 Task: Reply to email with the signature Danielle Scott with the subject 'Request for payment' from softage.1@softage.net with the message 'Would it be possible to have a project update meeting with all stakeholders next week?'
Action: Mouse moved to (937, 242)
Screenshot: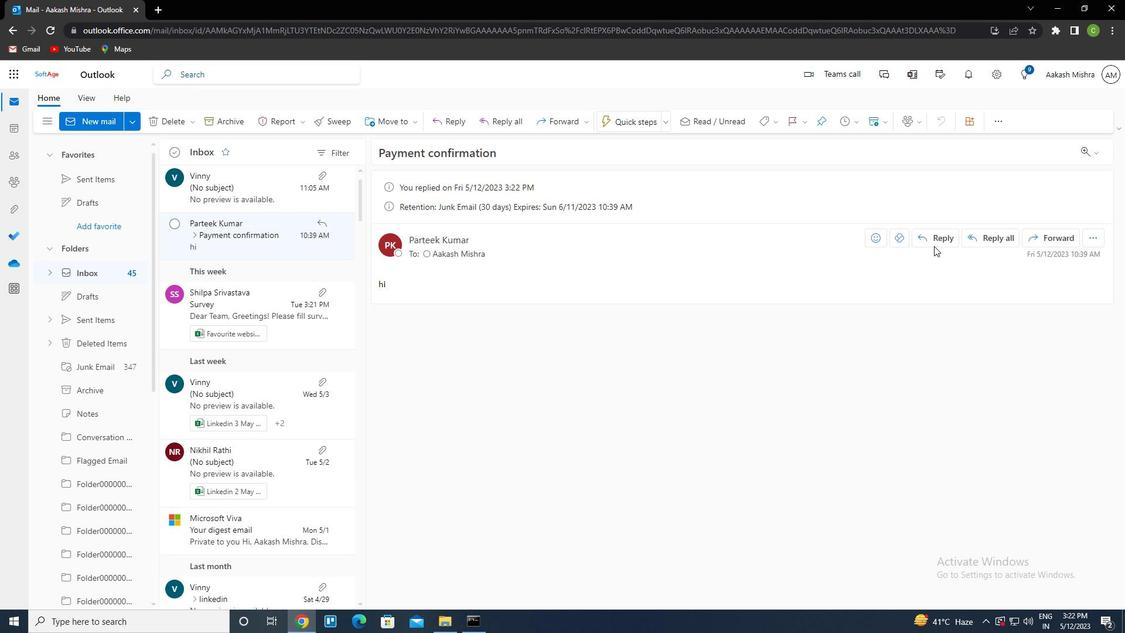 
Action: Mouse pressed left at (937, 242)
Screenshot: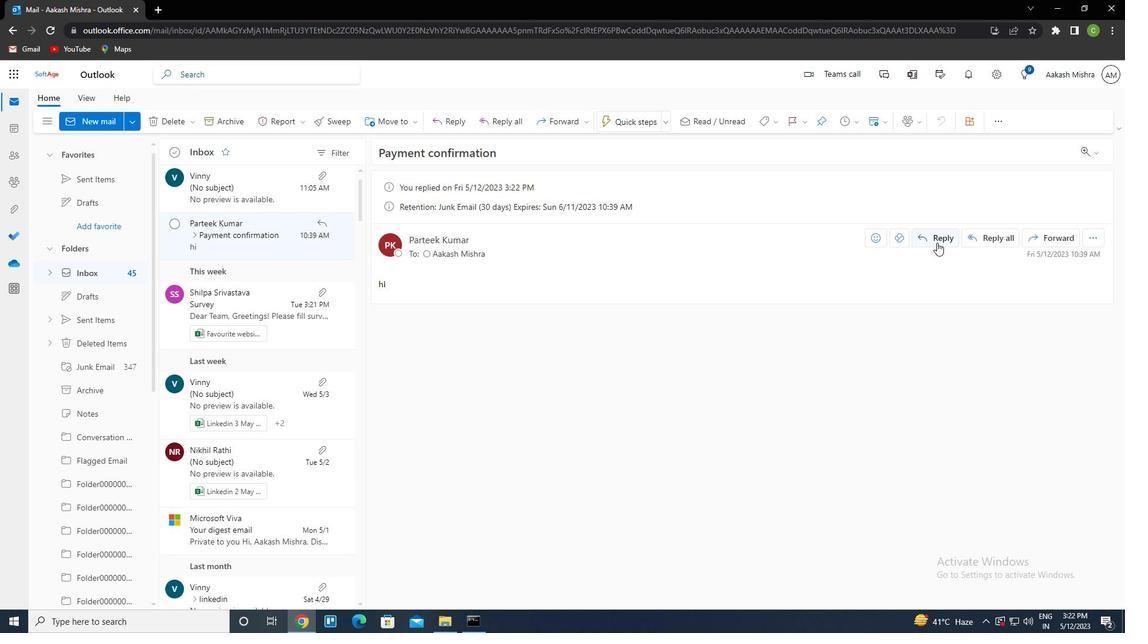 
Action: Mouse moved to (758, 124)
Screenshot: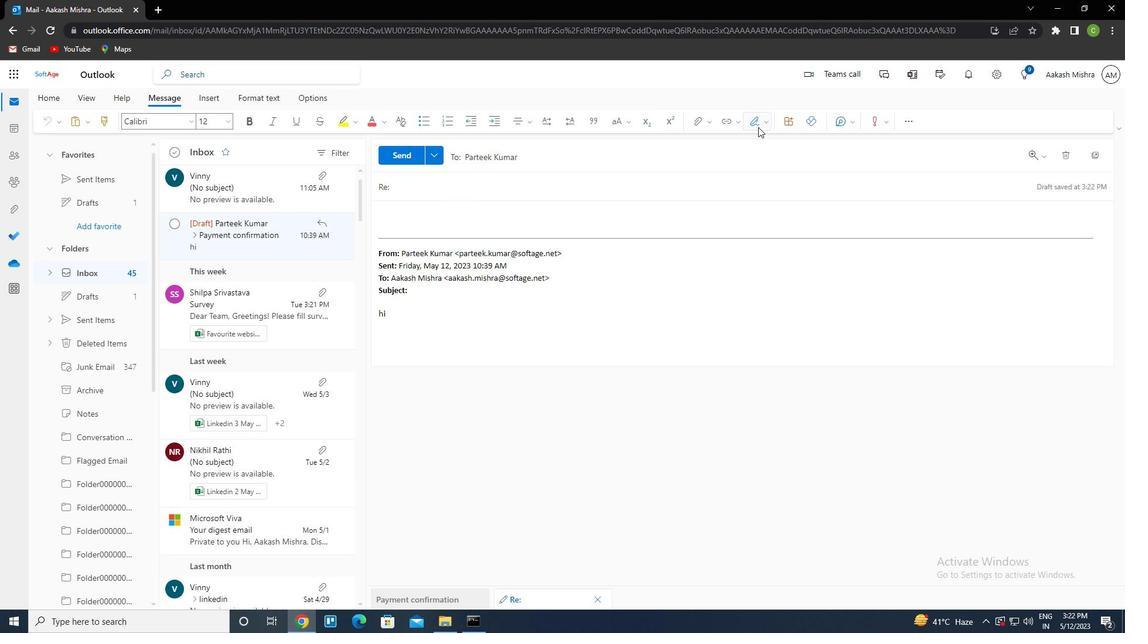 
Action: Mouse pressed left at (758, 124)
Screenshot: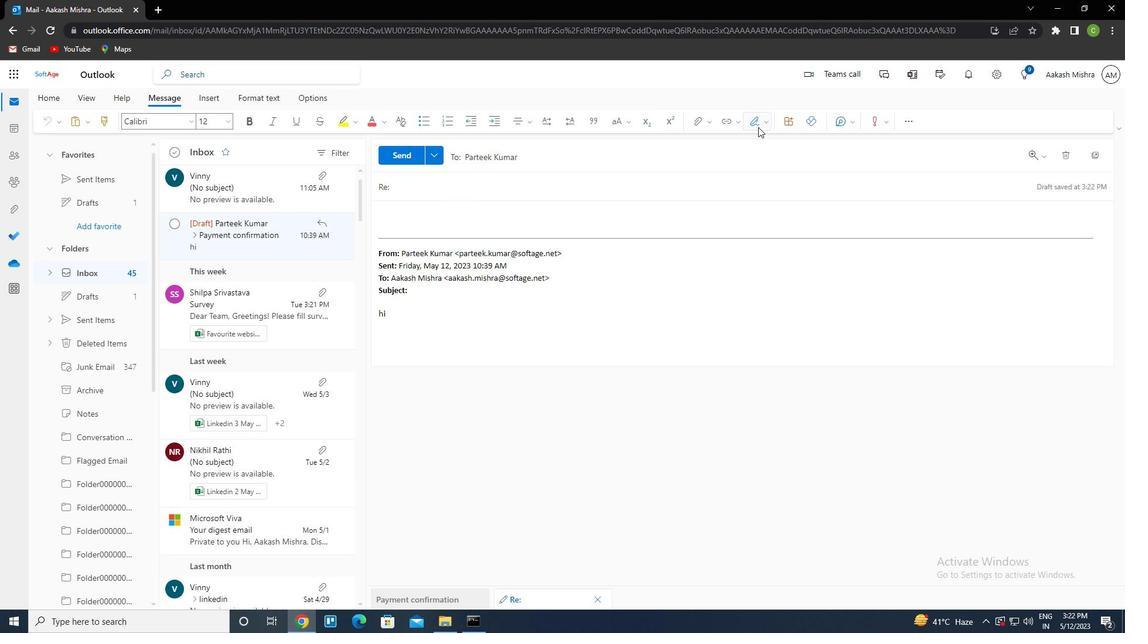 
Action: Mouse moved to (752, 171)
Screenshot: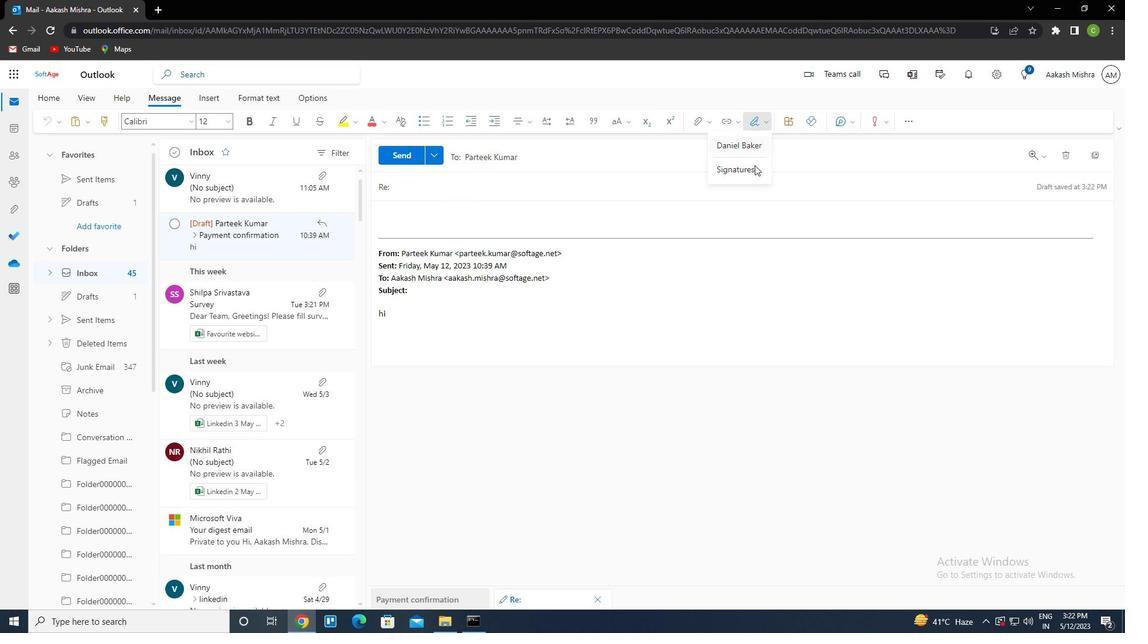 
Action: Mouse pressed left at (752, 171)
Screenshot: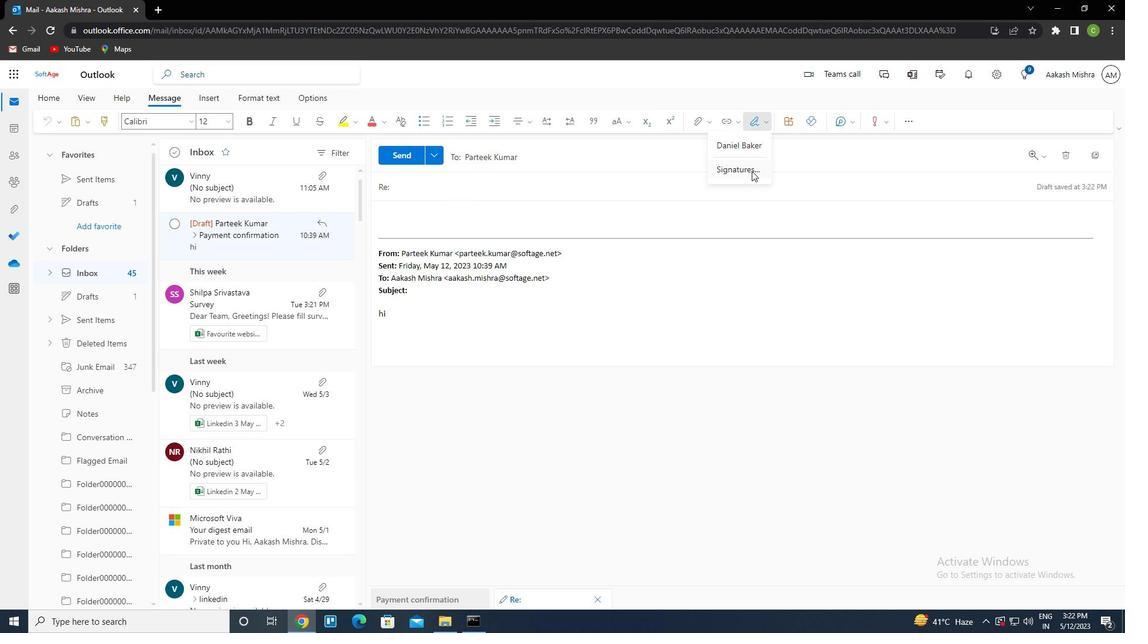
Action: Mouse moved to (800, 211)
Screenshot: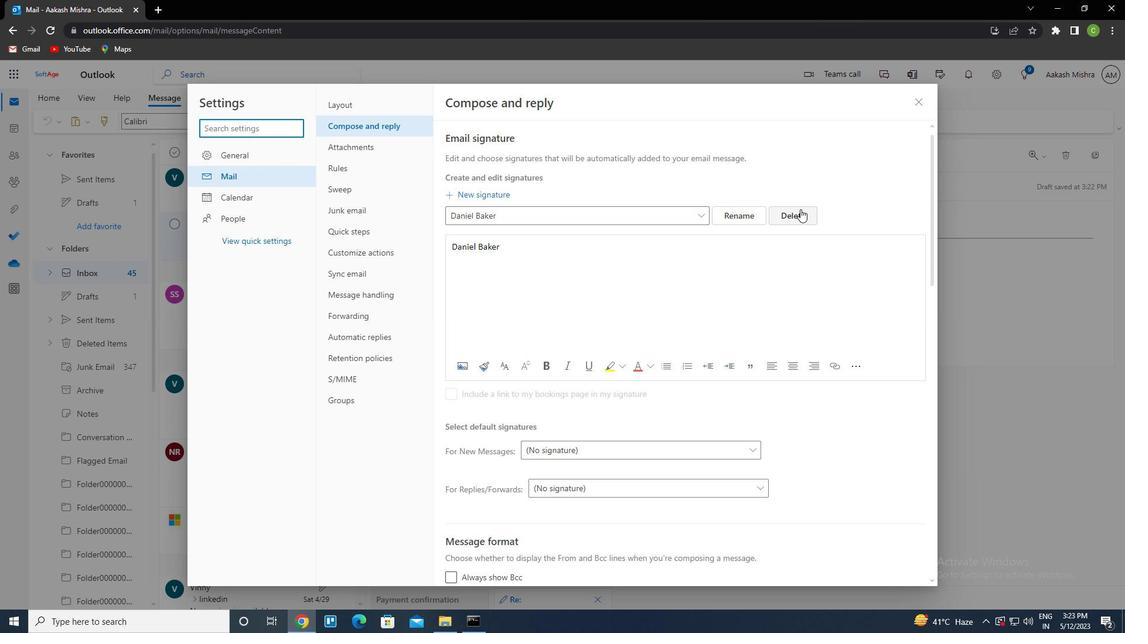 
Action: Mouse pressed left at (800, 211)
Screenshot: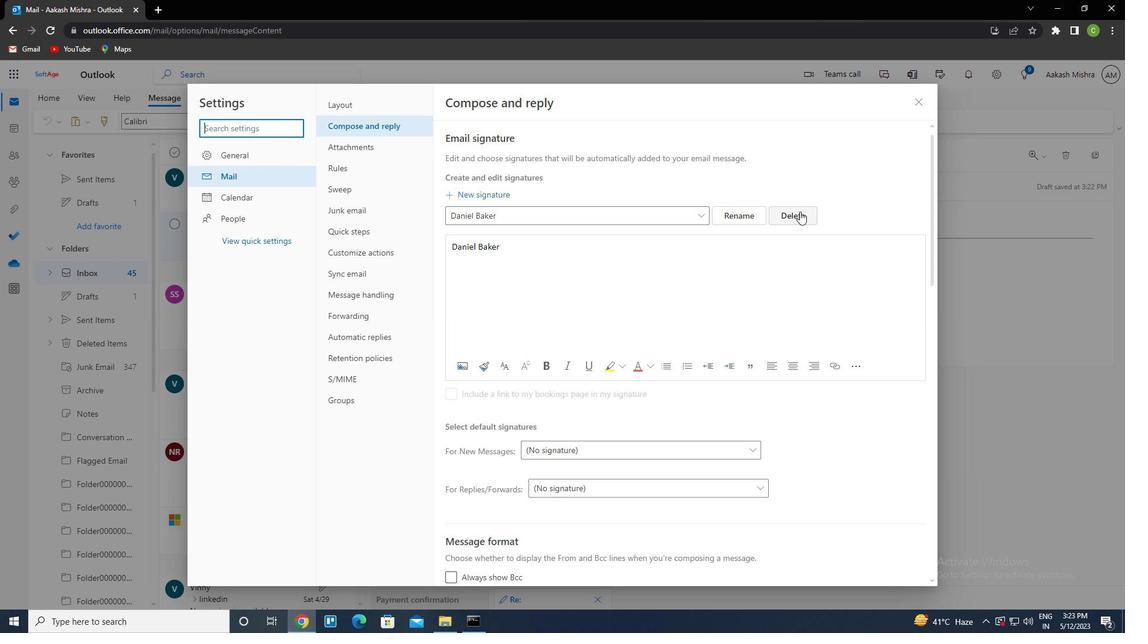 
Action: Mouse moved to (558, 216)
Screenshot: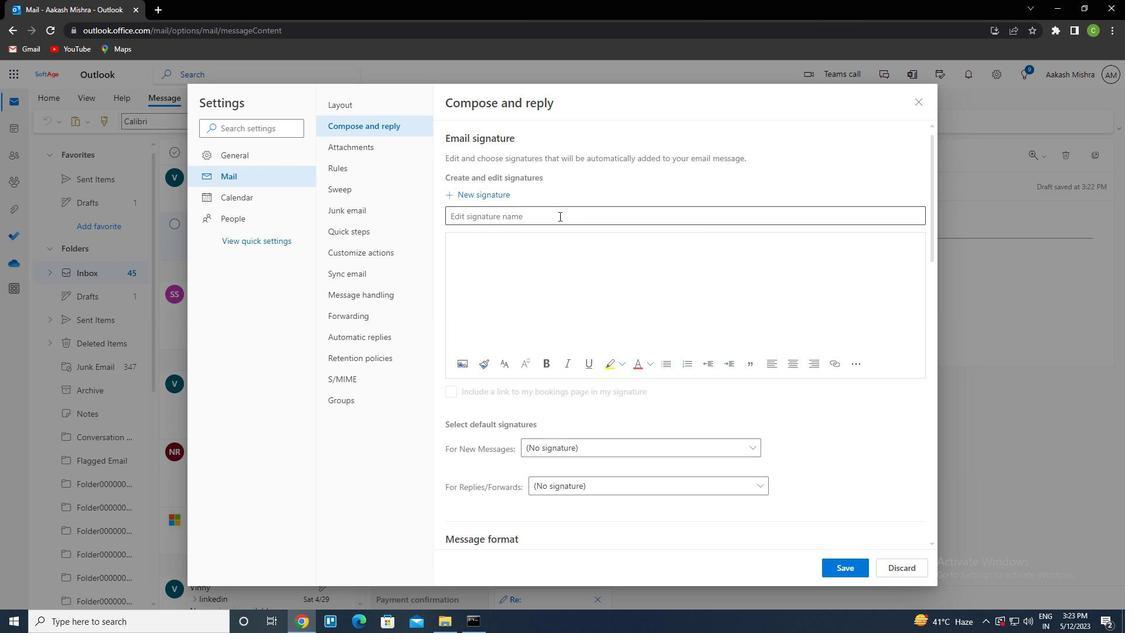
Action: Mouse pressed left at (558, 216)
Screenshot: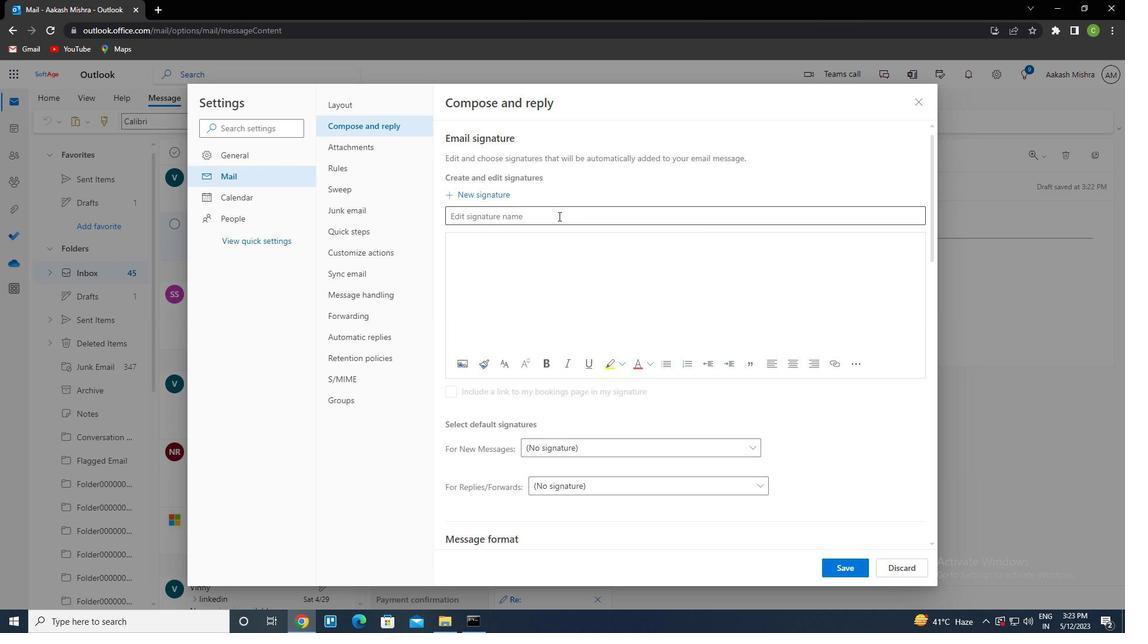 
Action: Key pressed <Key.caps_lock>d<Key.caps_lock>aniel<Key.space><Key.backspace><Key.backspace>lle<Key.space><Key.caps_lock>s<Key.caps_lock>cott<Key.tab><Key.caps_lock>d<Key.caps_lock>anielle<Key.space><Key.caps_lock>s<Key.caps_lock>coot<Key.backspace><Key.backspace>tt
Screenshot: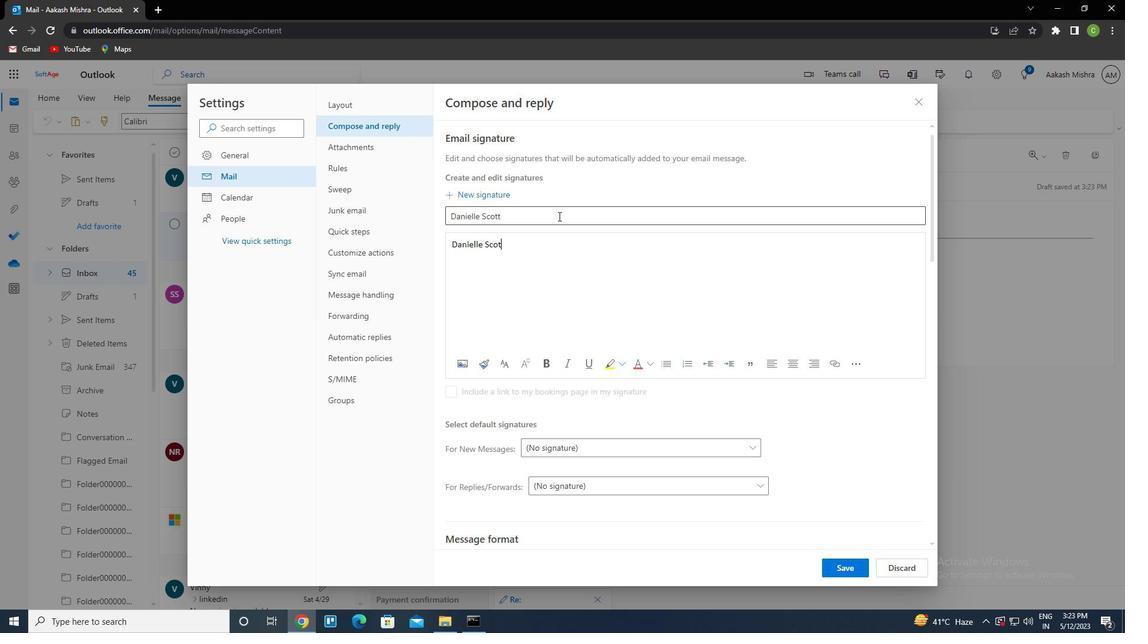 
Action: Mouse moved to (862, 571)
Screenshot: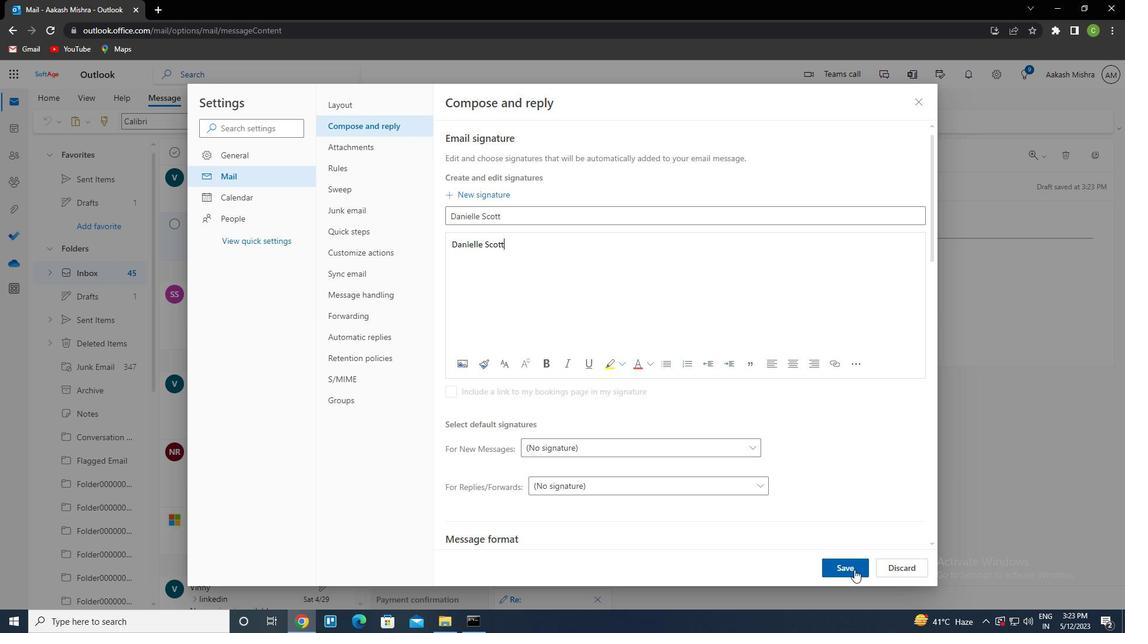 
Action: Mouse pressed left at (862, 571)
Screenshot: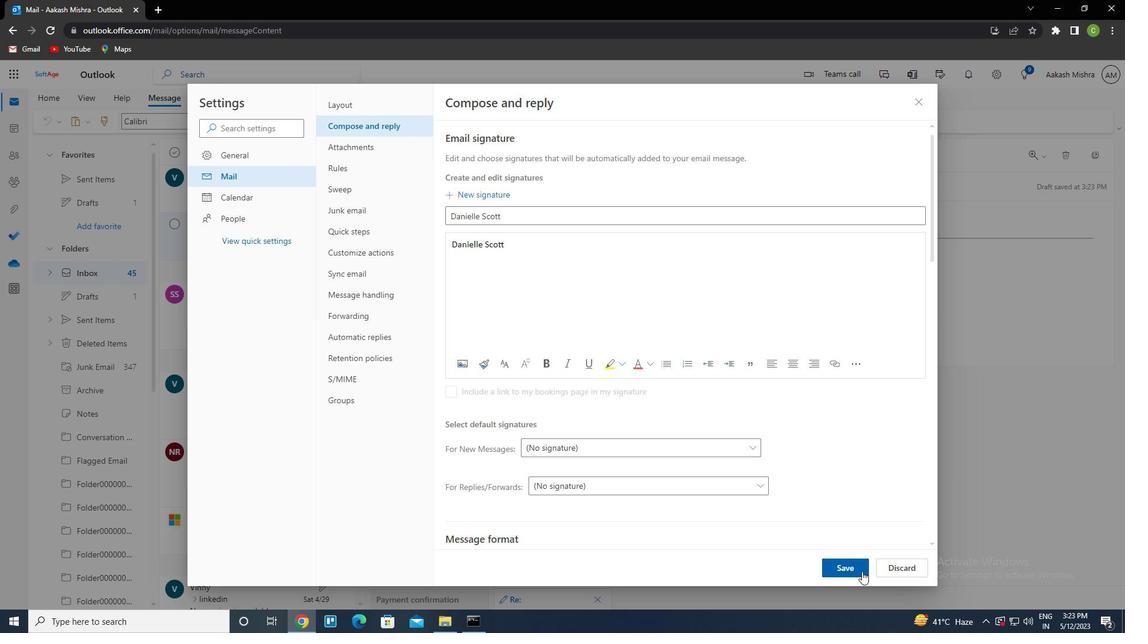 
Action: Mouse moved to (916, 97)
Screenshot: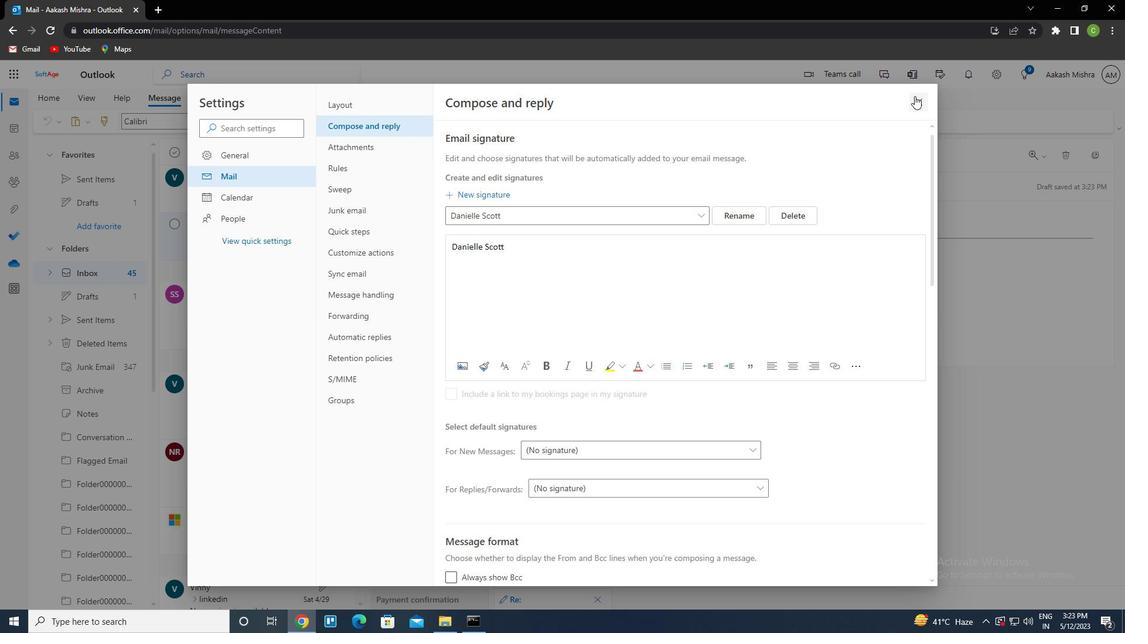 
Action: Mouse pressed left at (916, 97)
Screenshot: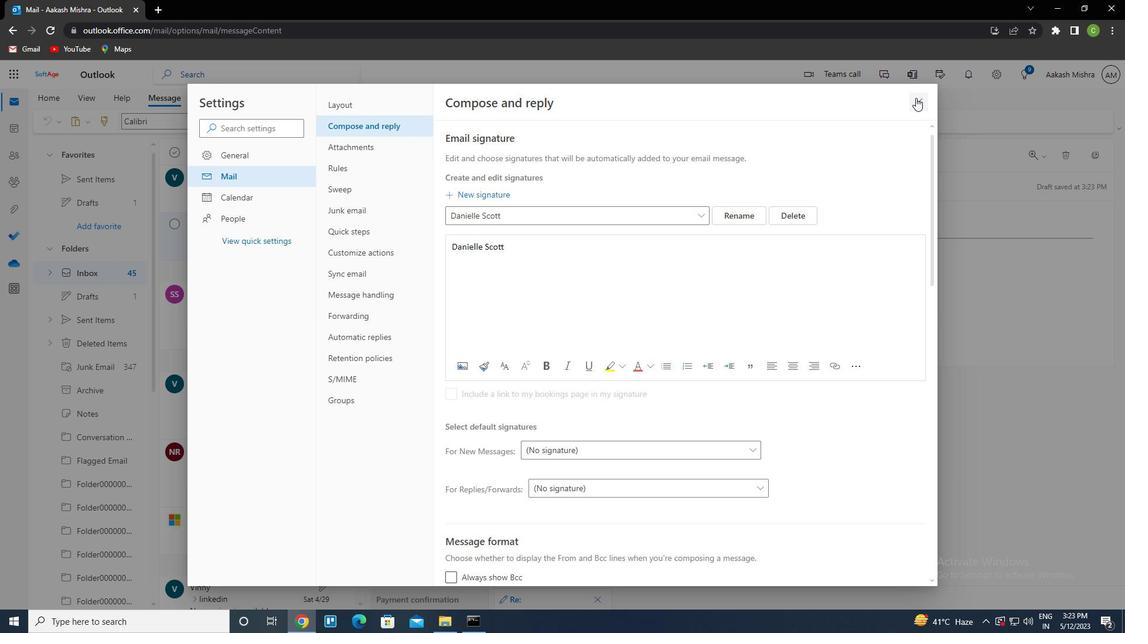 
Action: Mouse moved to (419, 188)
Screenshot: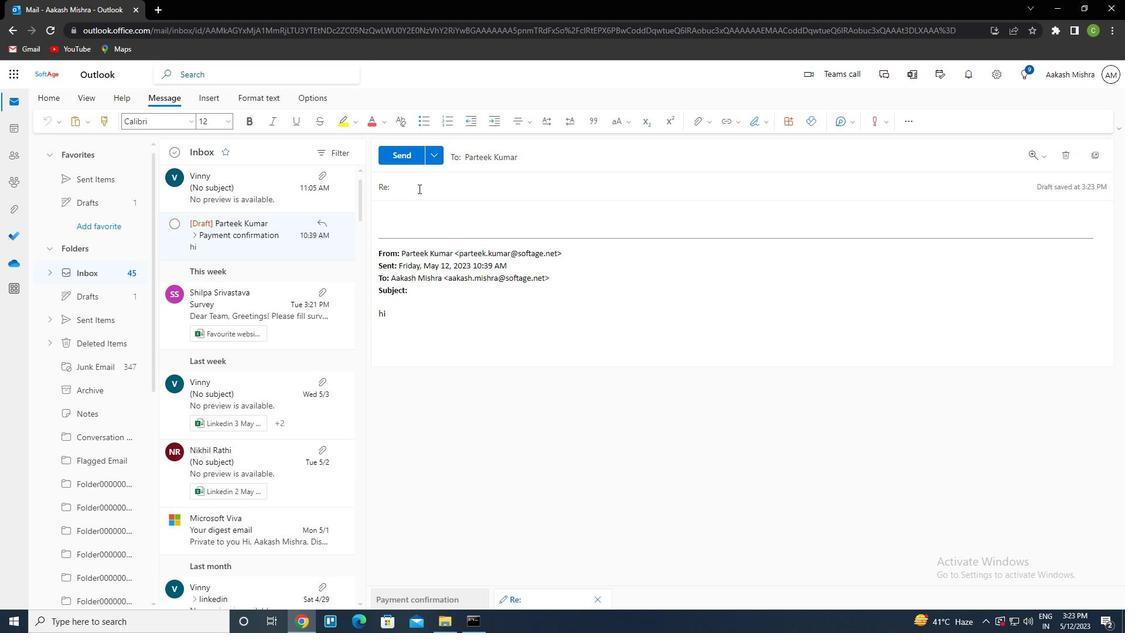 
Action: Mouse pressed left at (419, 188)
Screenshot: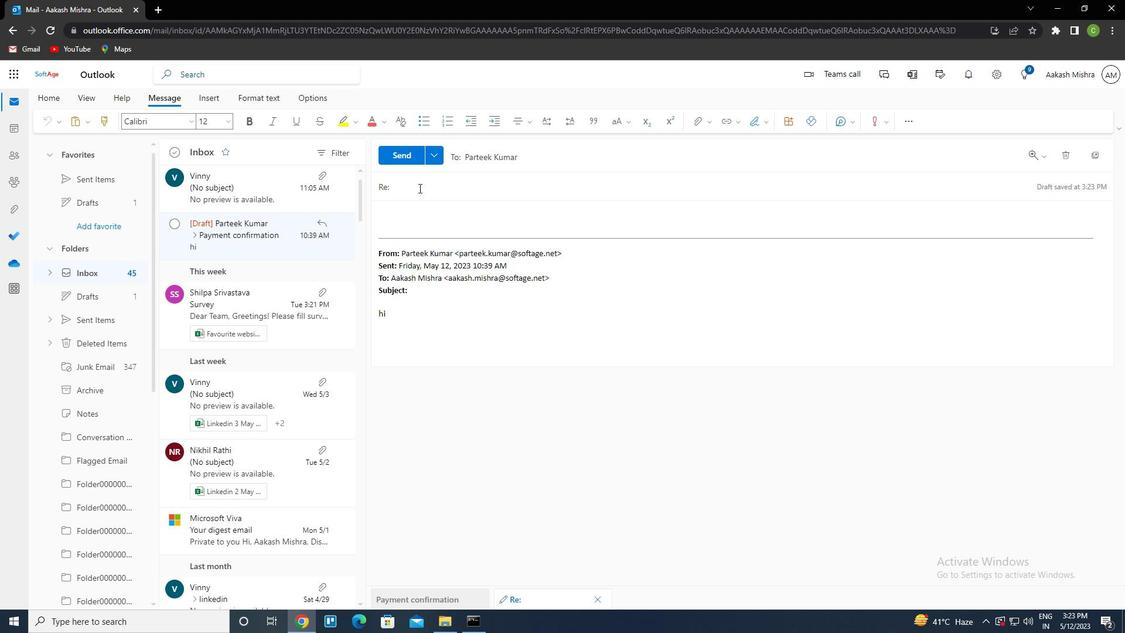 
Action: Key pressed <Key.caps_lock>r<Key.caps_lock>equest<Key.space>for<Key.space>payment<Key.tab><Key.caps_lock>w<Key.caps_lock>ould<Key.space>it<Key.space>be<Key.space>posso<Key.backspace>ible<Key.space>to<Key.space>hae<Key.backspace>ve<Key.space>a<Key.space>r<Key.backspace>project<Key.space>update<Key.space>meeting<Key.space>with<Key.space>all<Key.space>stakeholders<Key.space>next<Key.space>week
Screenshot: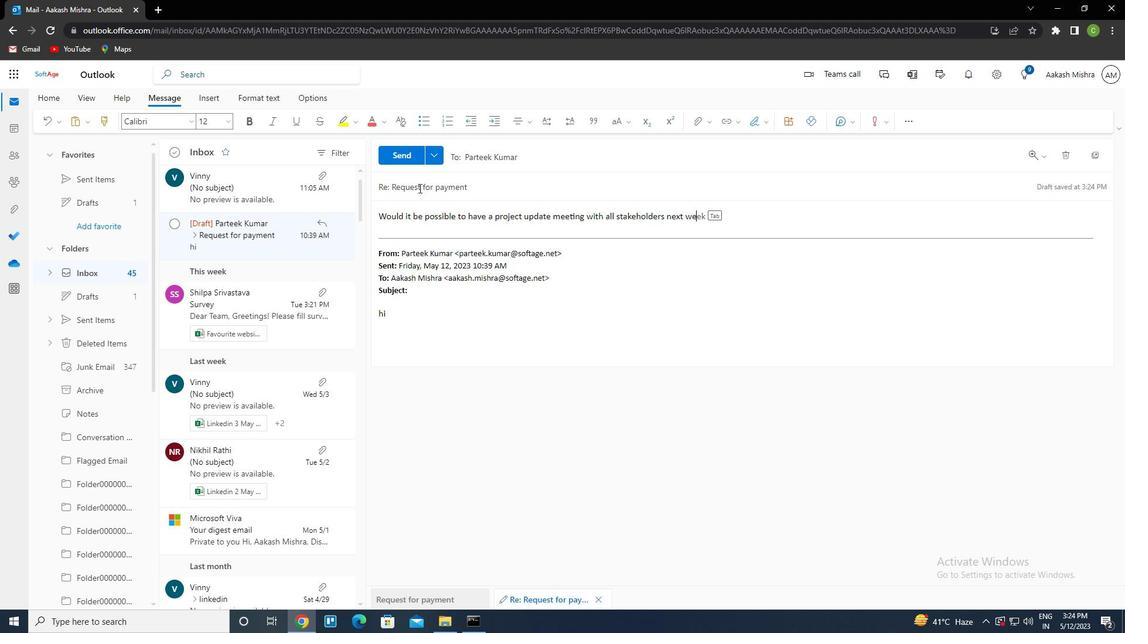 
Action: Mouse moved to (762, 112)
Screenshot: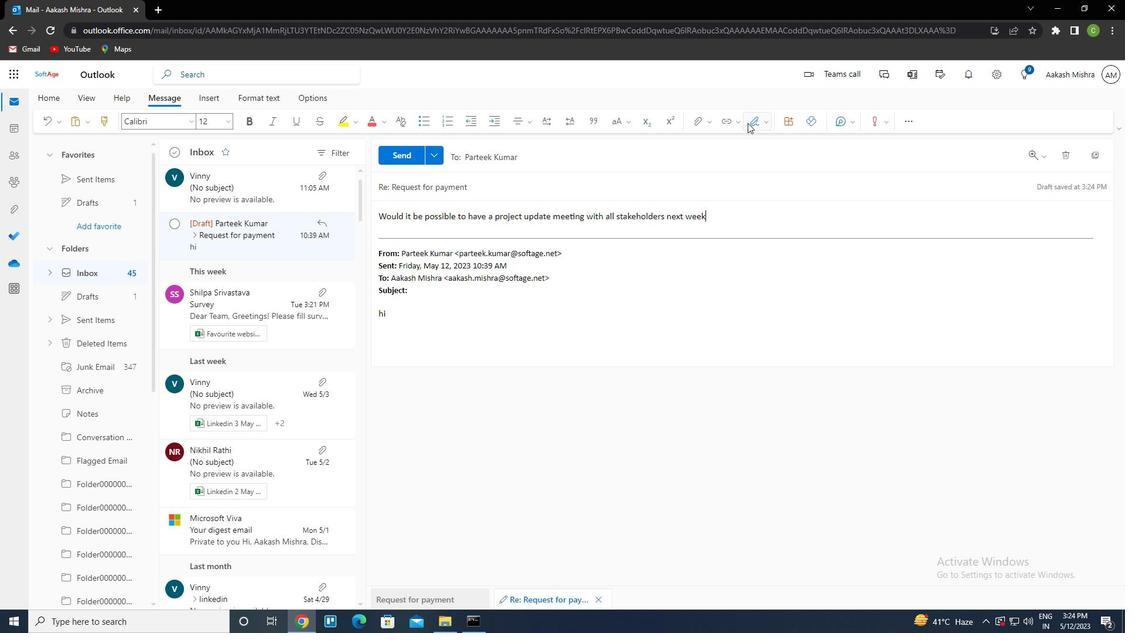 
Action: Mouse pressed left at (762, 112)
Screenshot: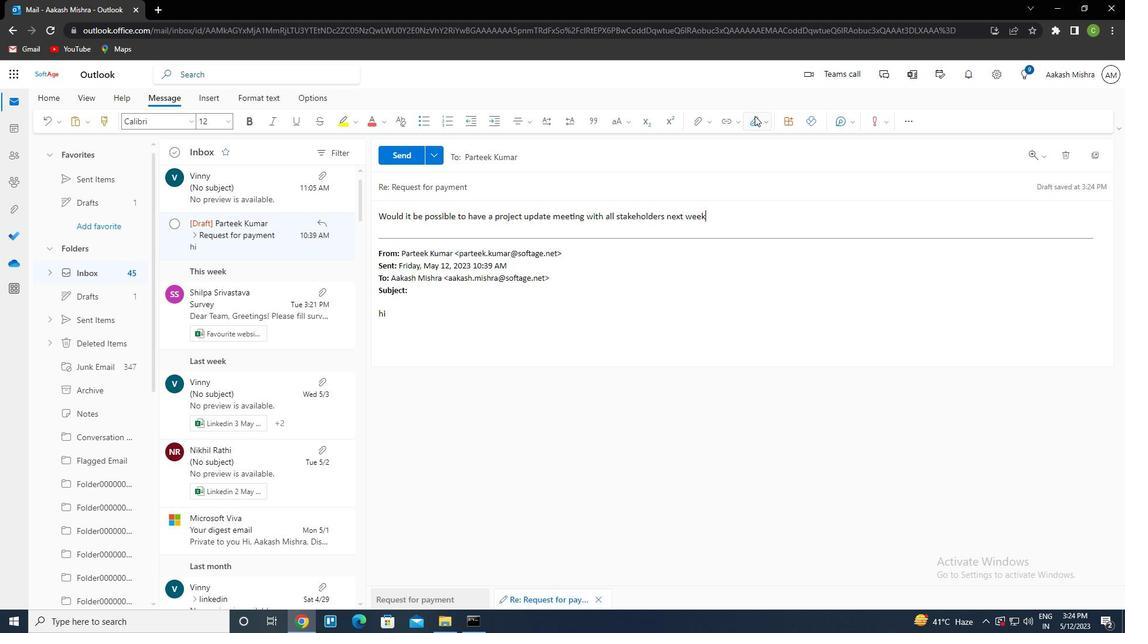 
Action: Mouse moved to (742, 147)
Screenshot: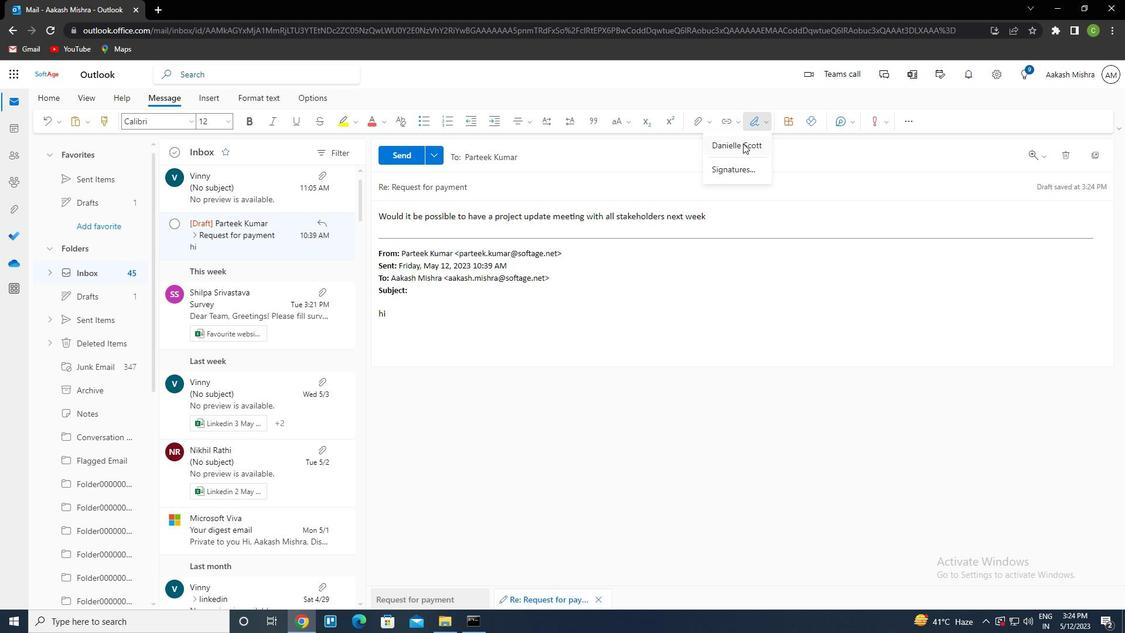 
Action: Mouse pressed left at (742, 147)
Screenshot: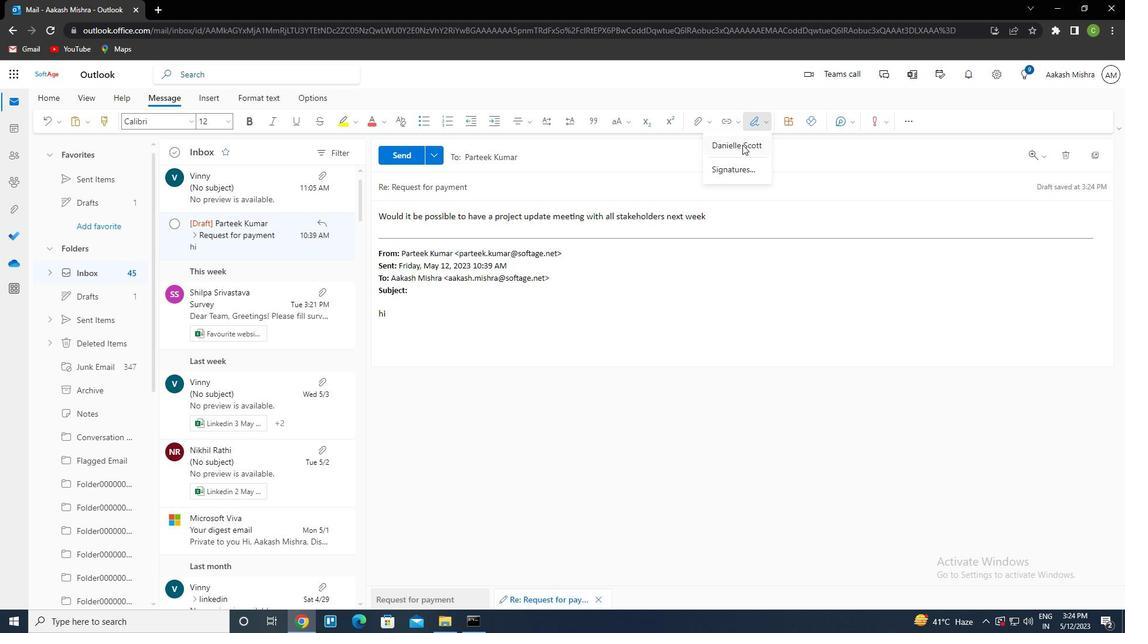 
Action: Mouse moved to (402, 157)
Screenshot: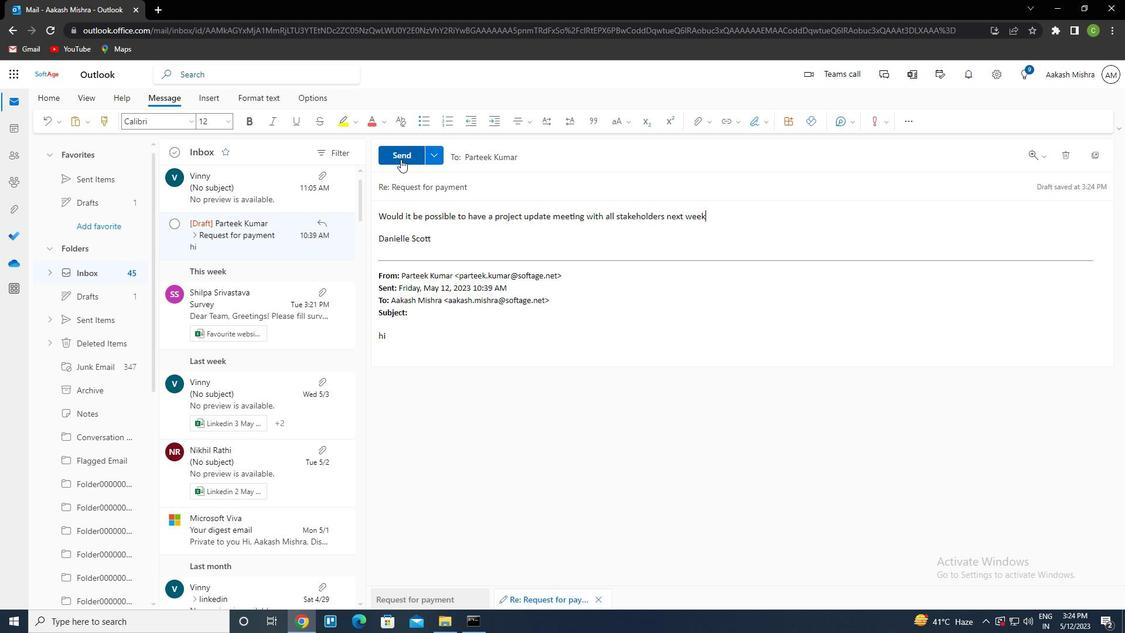 
Action: Mouse pressed left at (402, 157)
Screenshot: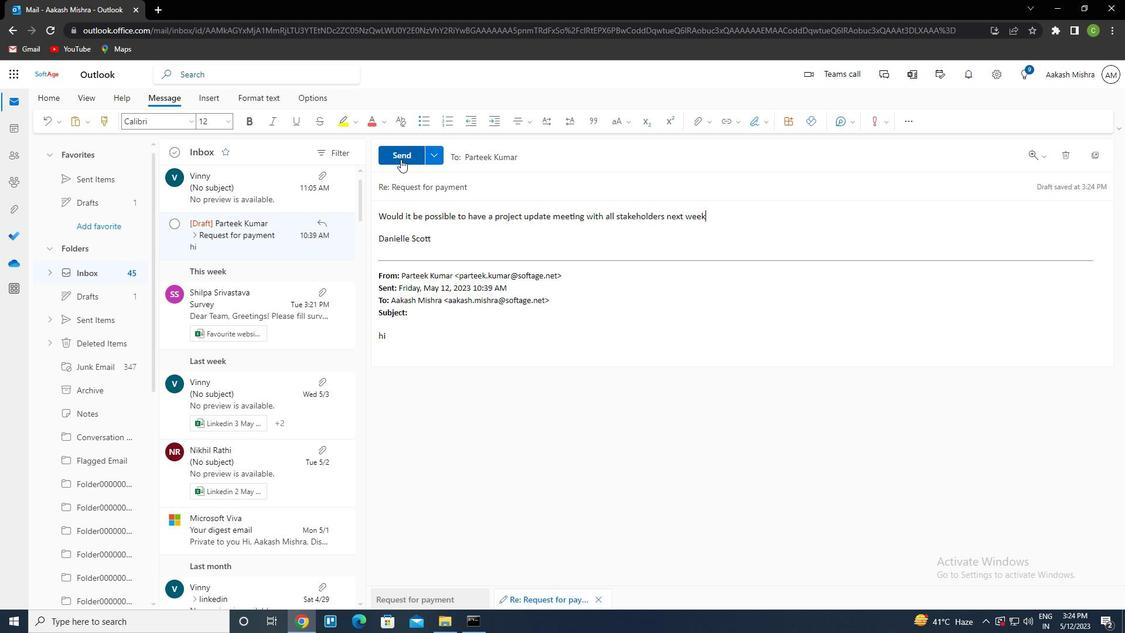 
Action: Mouse moved to (513, 456)
Screenshot: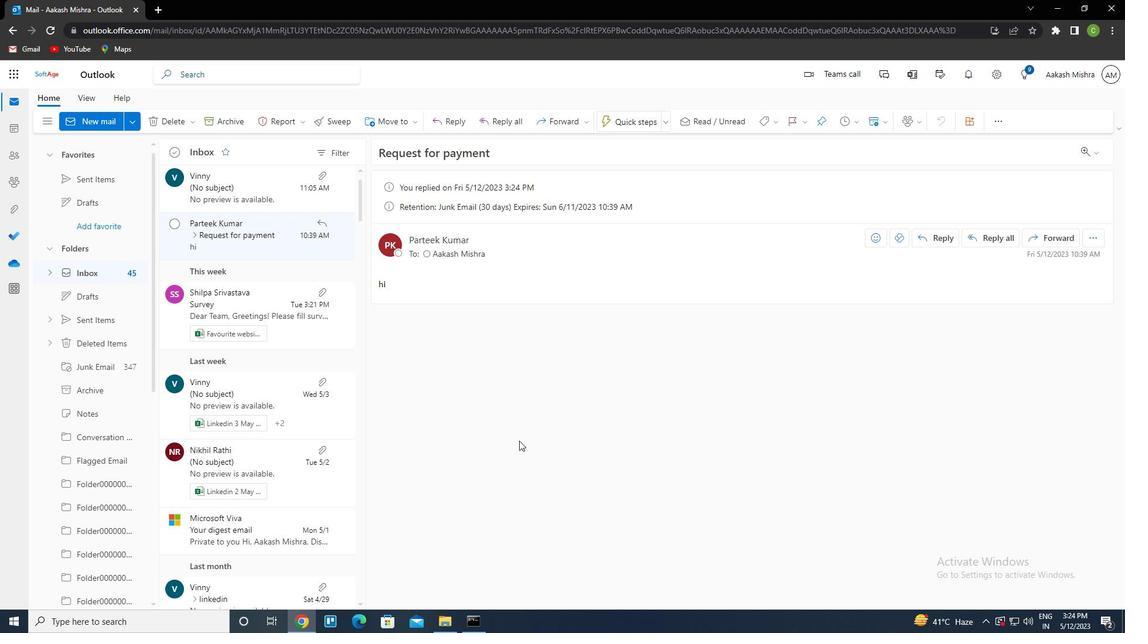 
